 Task: Open the event Casual Coffee Meeting with Industry Expert on '2023/12/04', change the date to 2023/11/03, change the font style of the description to Arial, set the availability to Working elsewhere, insert an emoji Red heart, logged in from the account softage.10@softage.net and add another guest for the event, softage.9@softage.net. Change the alignment of the event description to Align left.Change the font color of the description to Light Red and select an event charm, 
Action: Mouse moved to (280, 125)
Screenshot: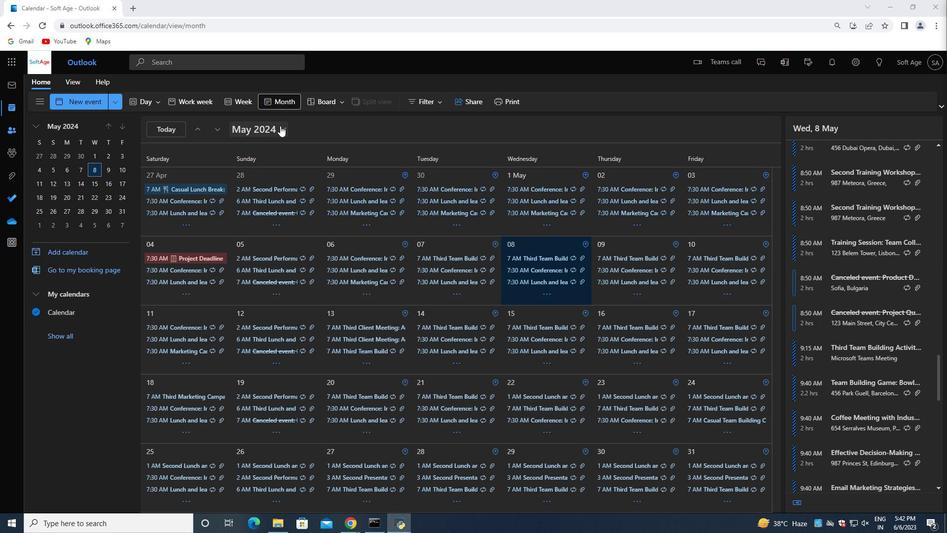 
Action: Mouse pressed left at (280, 125)
Screenshot: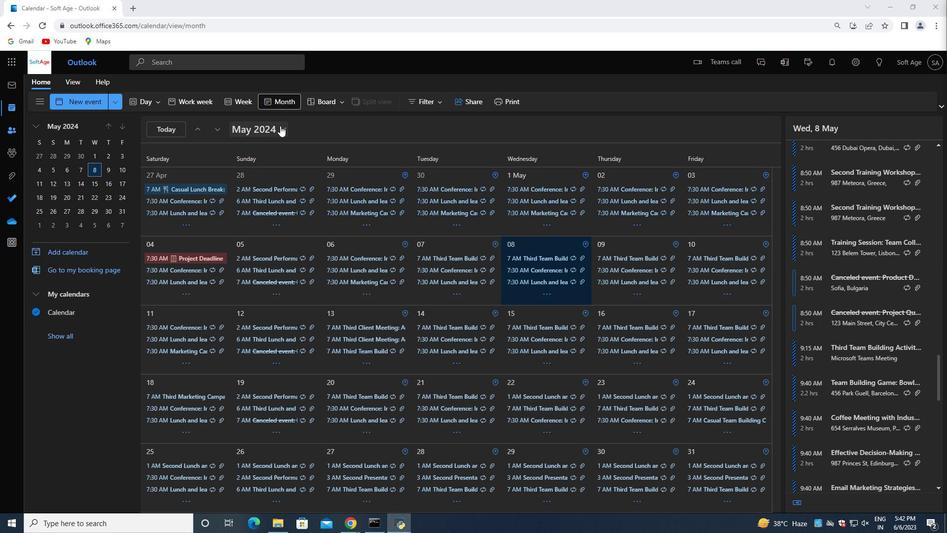 
Action: Mouse moved to (308, 156)
Screenshot: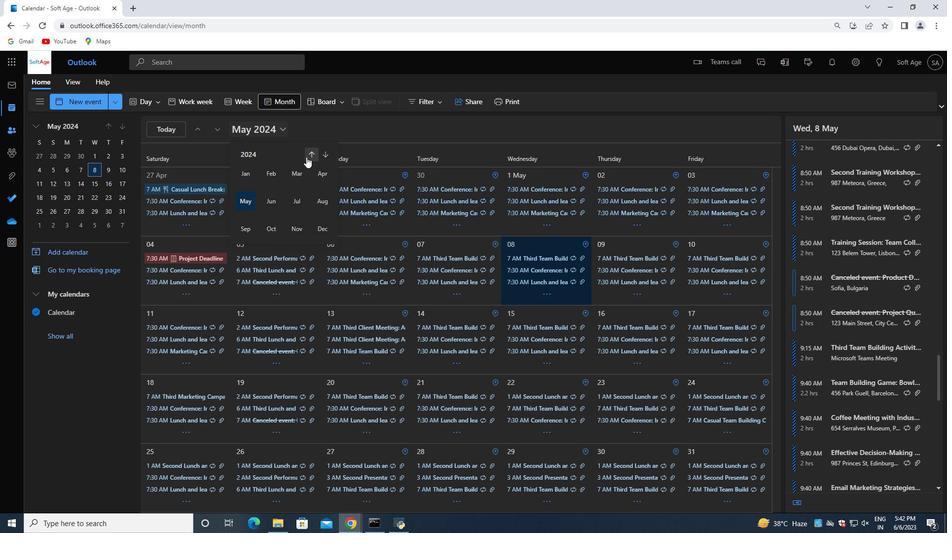 
Action: Mouse pressed left at (308, 156)
Screenshot: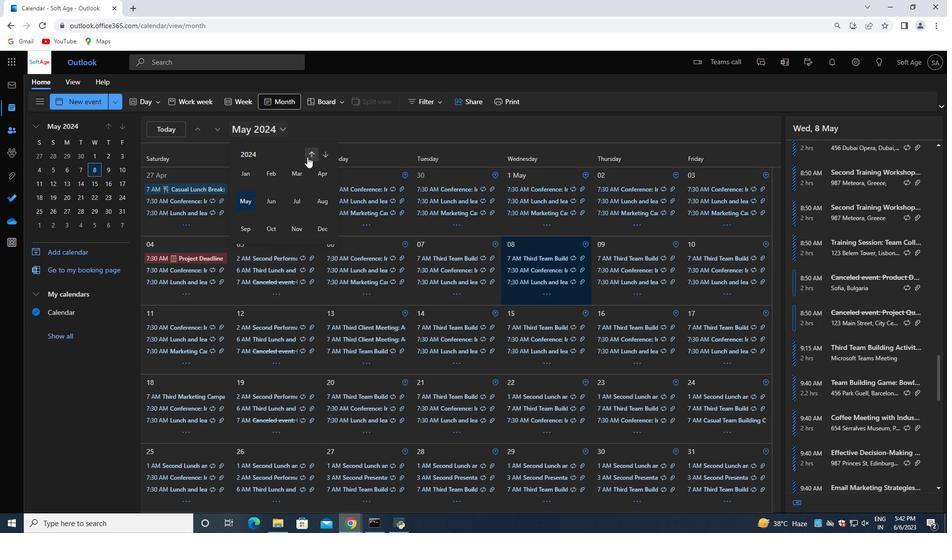 
Action: Mouse moved to (322, 231)
Screenshot: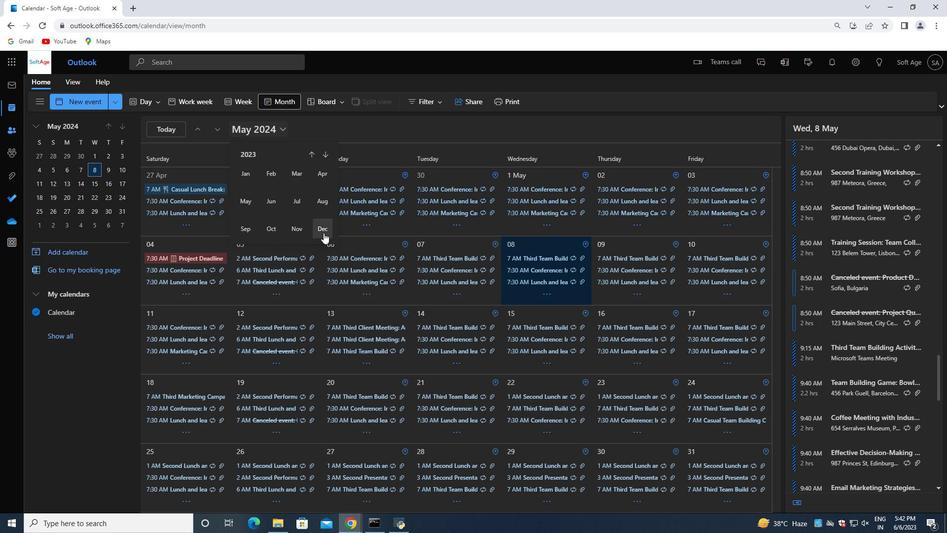 
Action: Mouse pressed left at (322, 231)
Screenshot: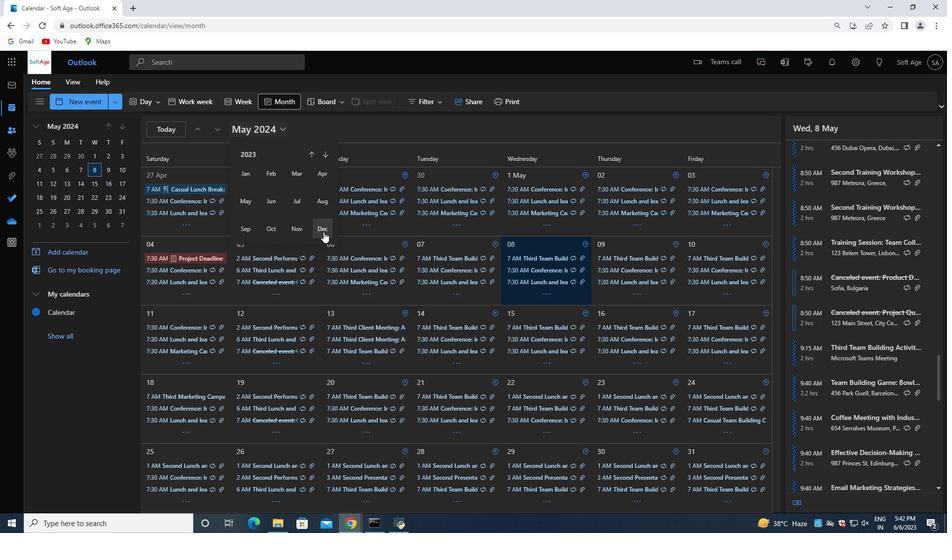
Action: Mouse moved to (346, 267)
Screenshot: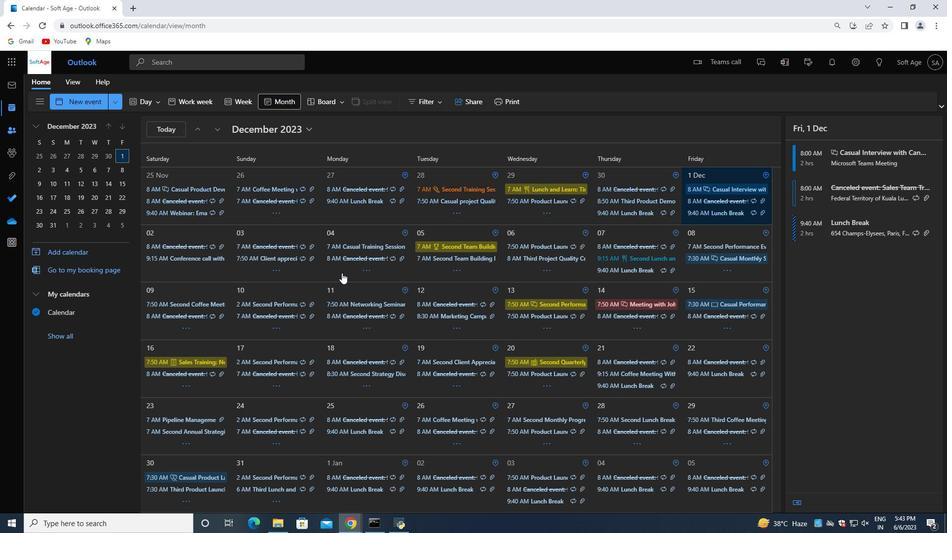 
Action: Mouse pressed left at (346, 267)
Screenshot: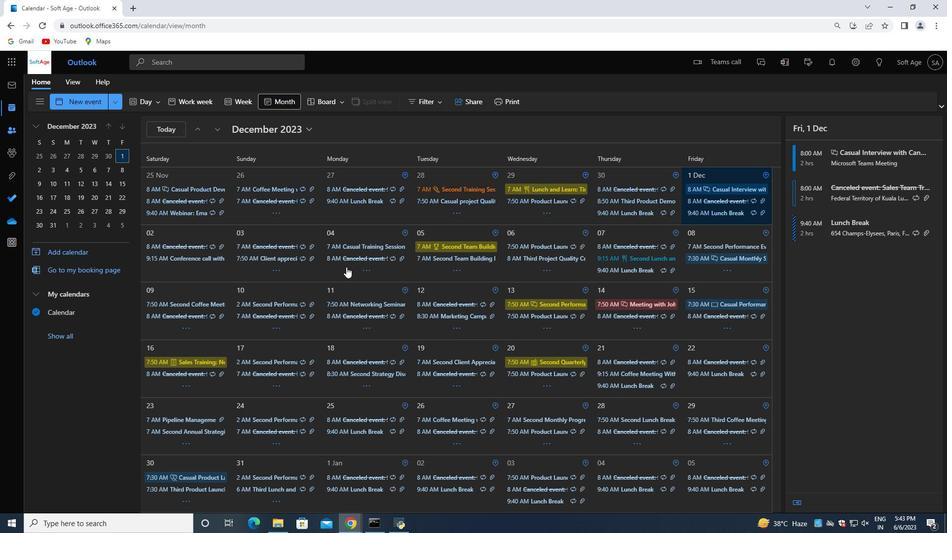 
Action: Mouse moved to (819, 269)
Screenshot: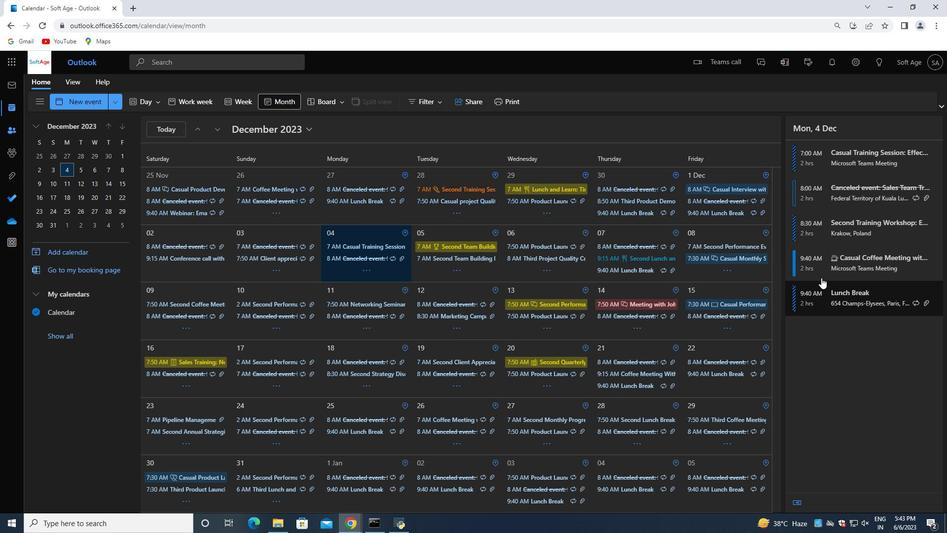 
Action: Mouse pressed left at (819, 269)
Screenshot: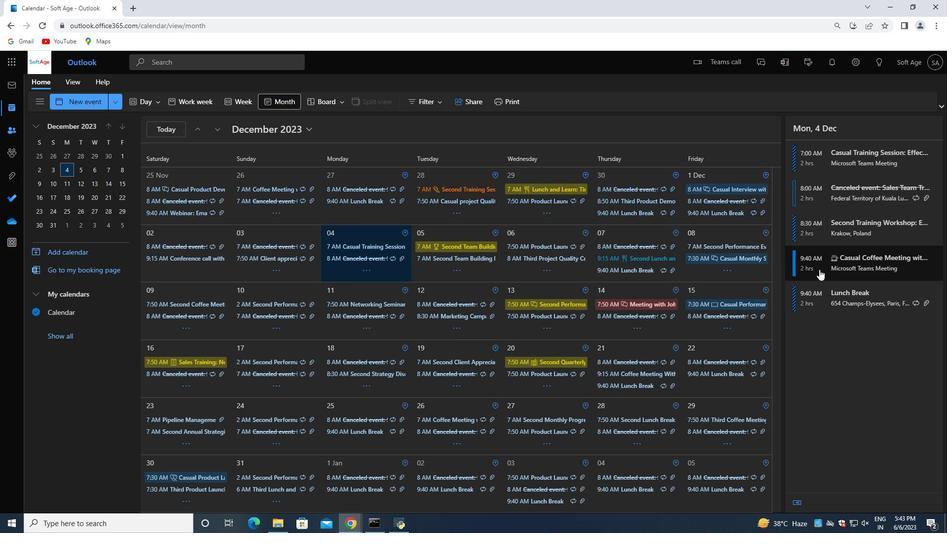 
Action: Mouse moved to (636, 329)
Screenshot: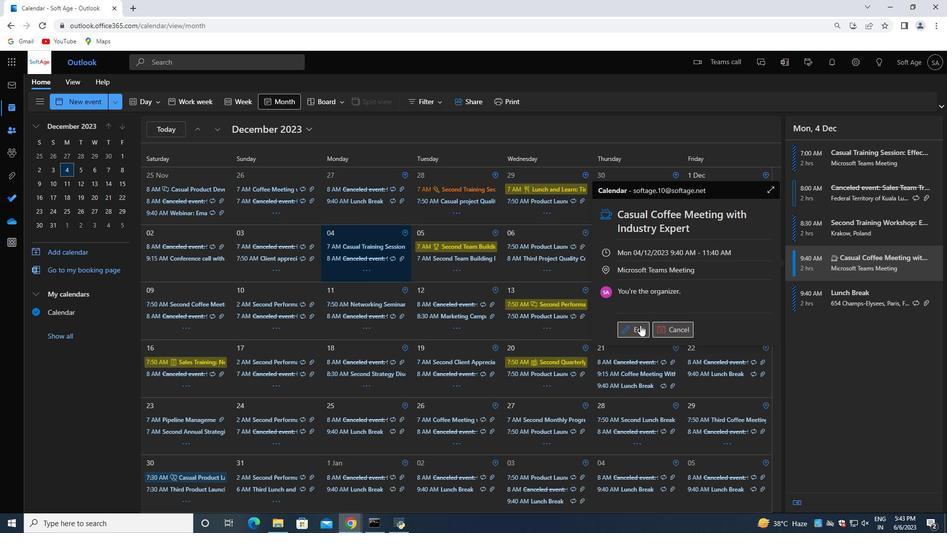 
Action: Mouse pressed left at (636, 329)
Screenshot: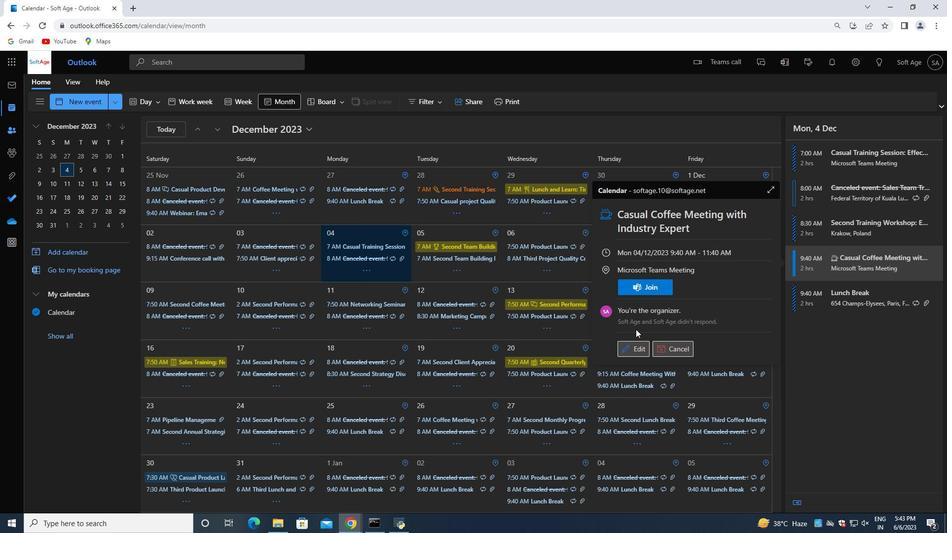 
Action: Mouse moved to (633, 347)
Screenshot: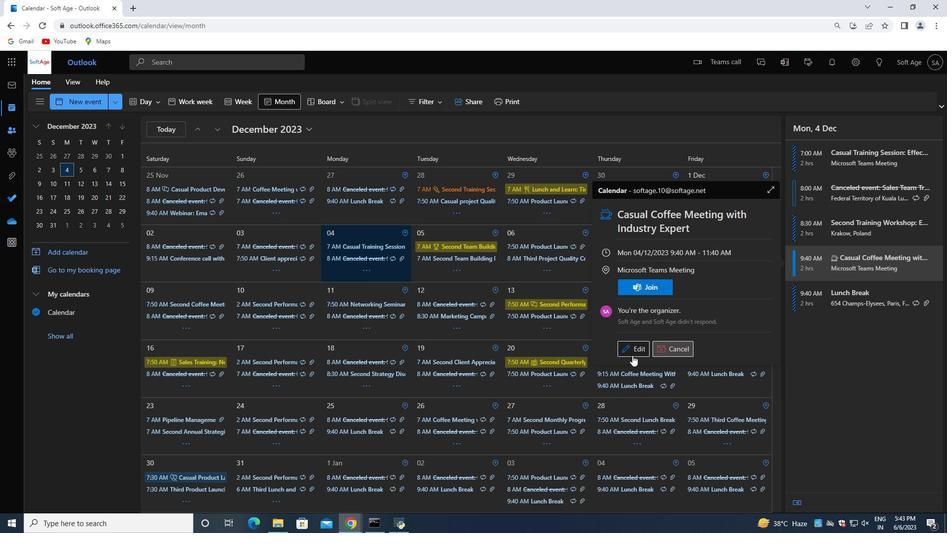 
Action: Mouse pressed left at (633, 347)
Screenshot: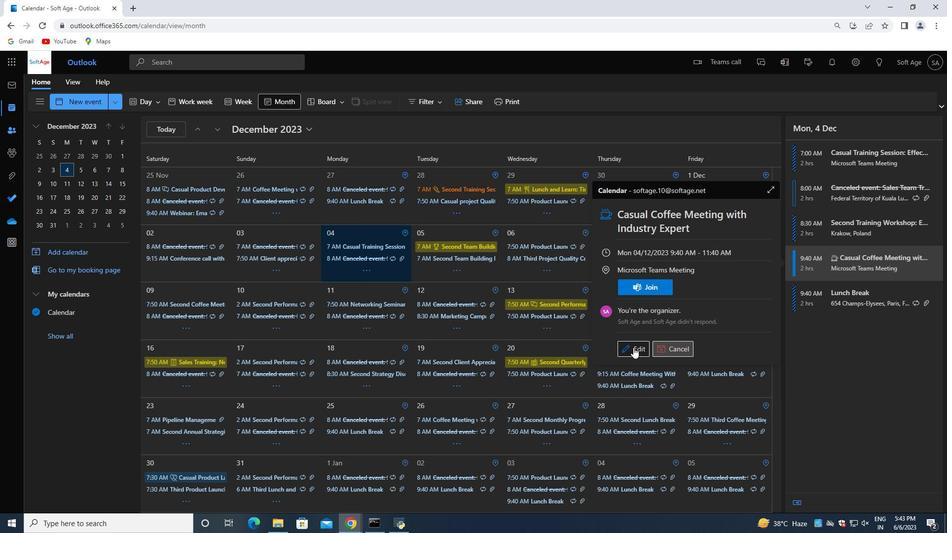 
Action: Mouse moved to (287, 263)
Screenshot: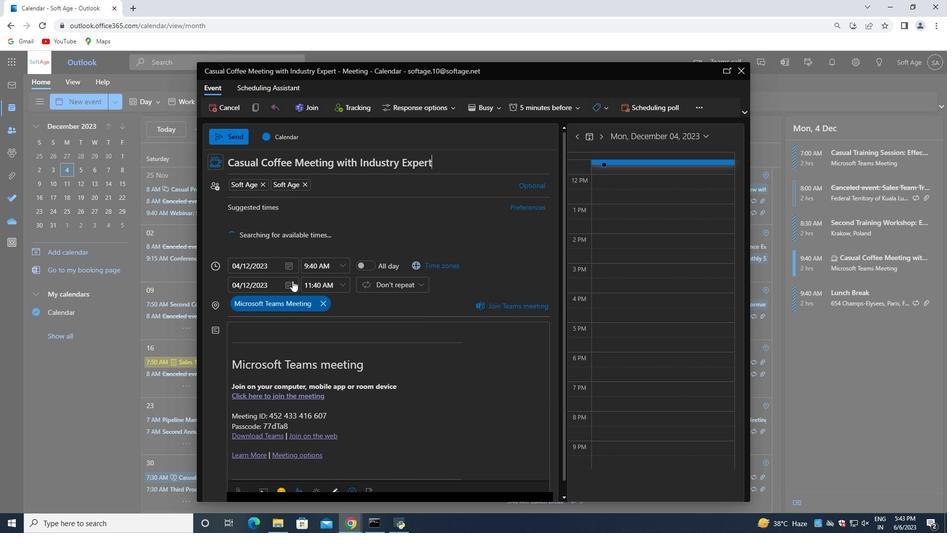 
Action: Mouse pressed left at (287, 263)
Screenshot: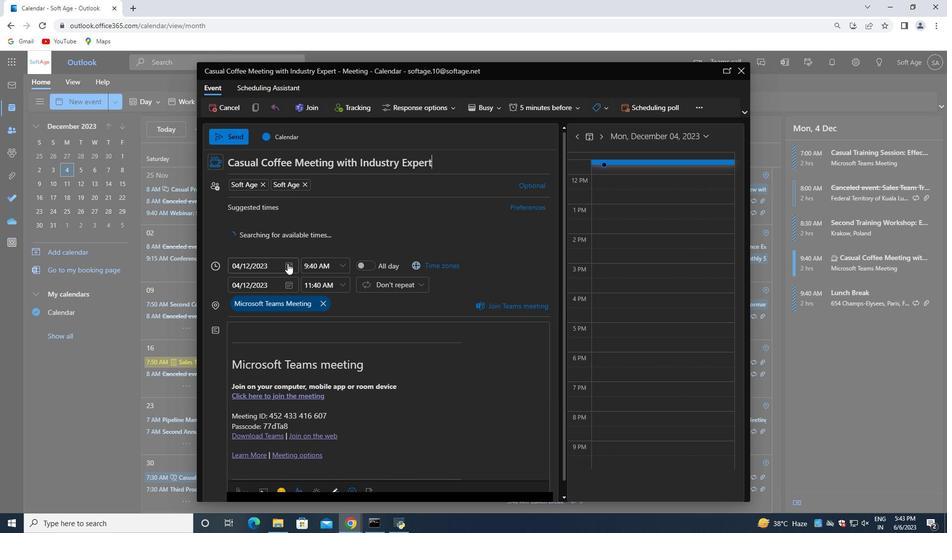 
Action: Mouse moved to (314, 285)
Screenshot: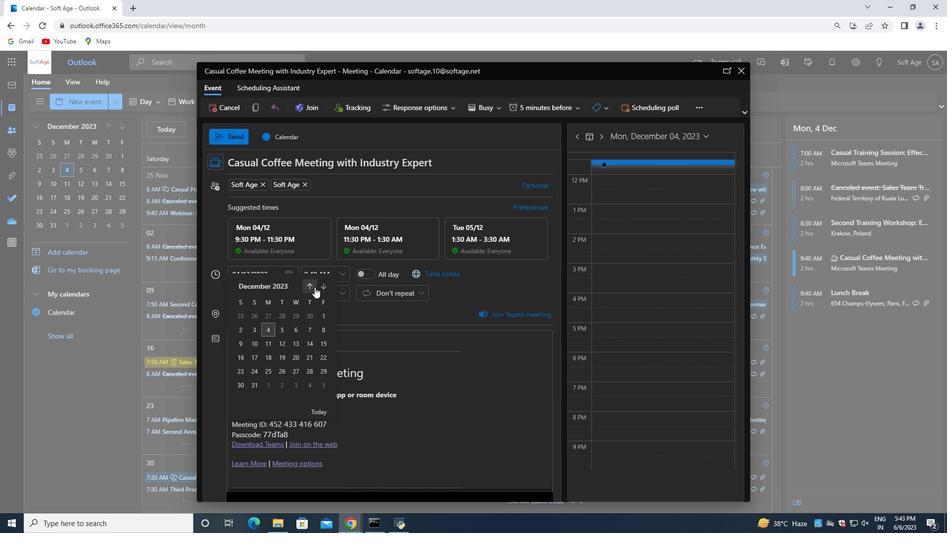 
Action: Mouse pressed left at (314, 285)
Screenshot: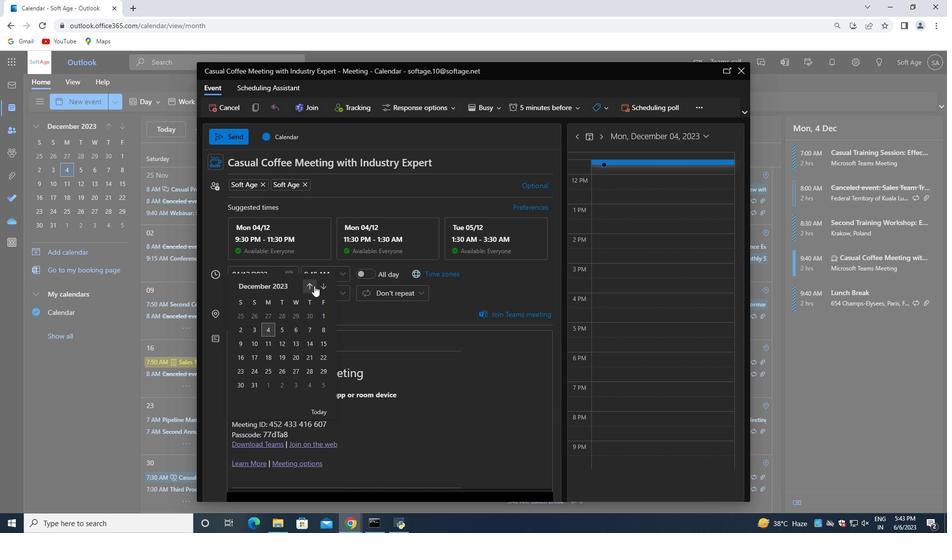 
Action: Mouse moved to (326, 318)
Screenshot: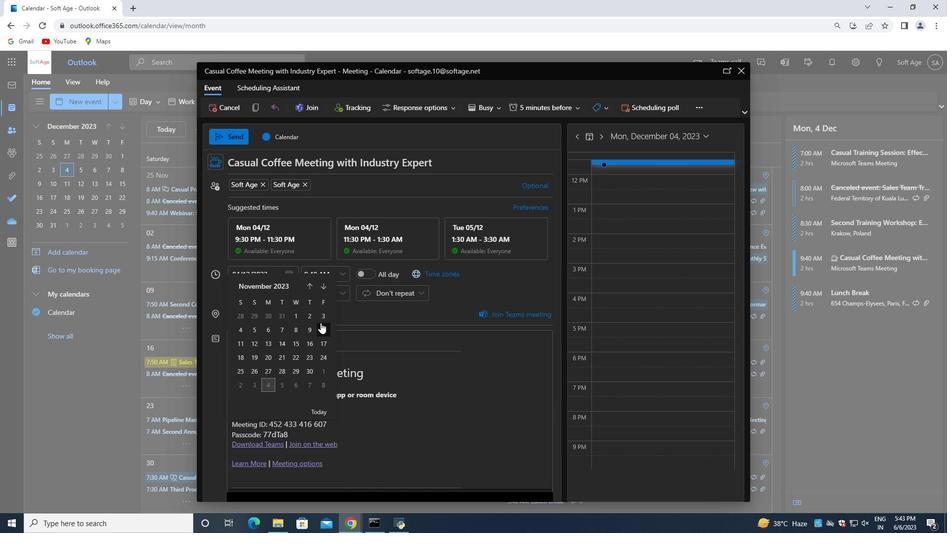
Action: Mouse pressed left at (326, 318)
Screenshot: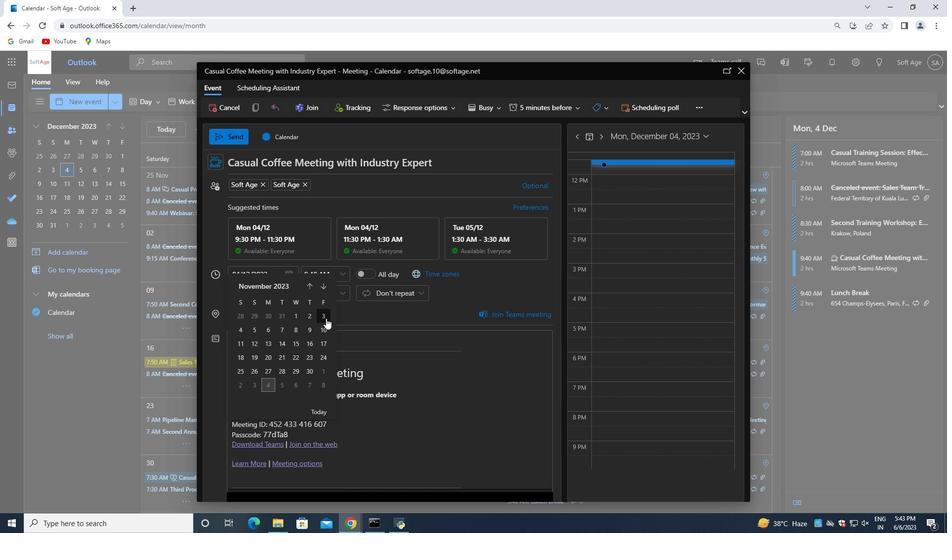 
Action: Mouse moved to (492, 106)
Screenshot: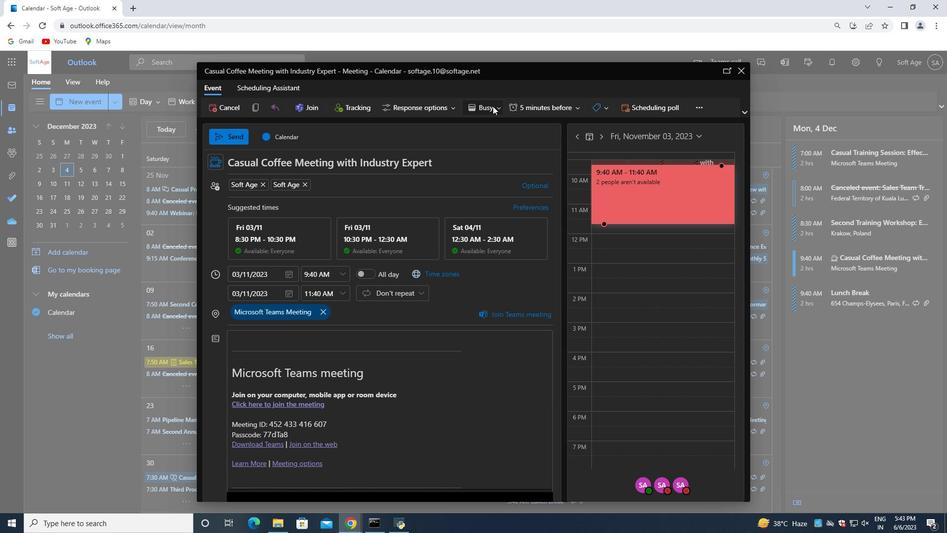 
Action: Mouse pressed left at (492, 106)
Screenshot: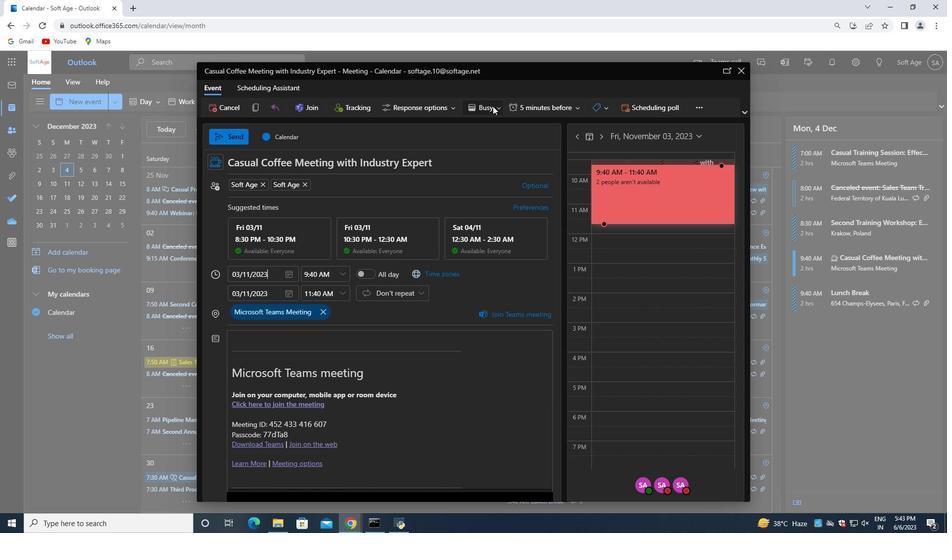 
Action: Mouse moved to (474, 146)
Screenshot: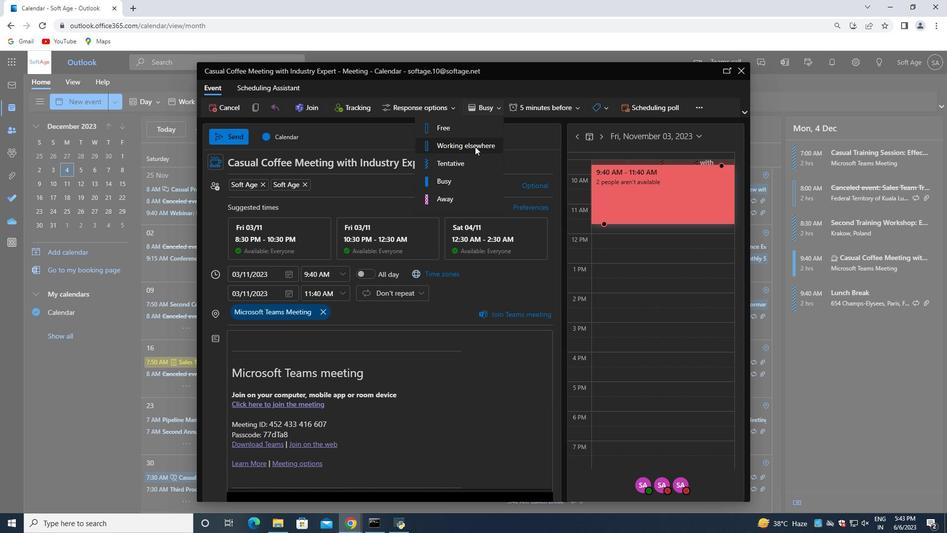 
Action: Mouse pressed left at (474, 146)
Screenshot: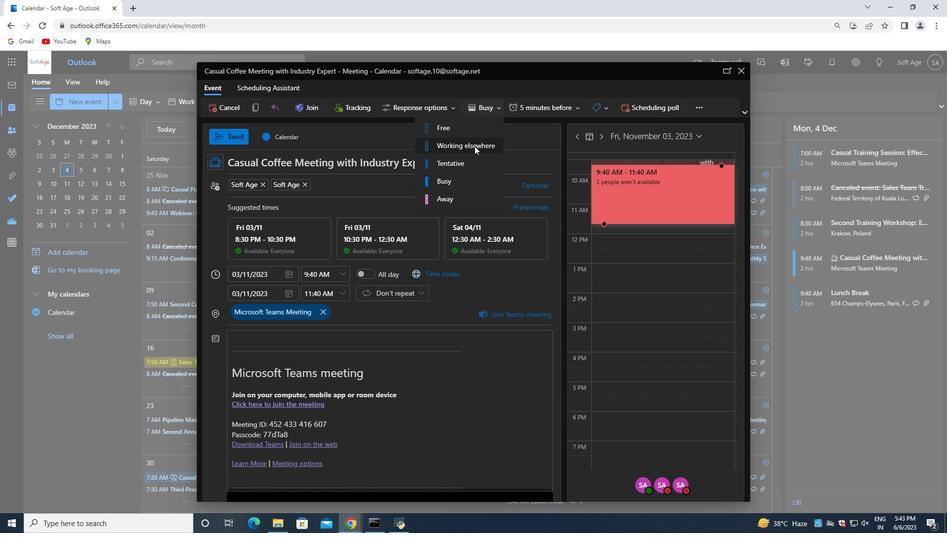 
Action: Mouse moved to (334, 184)
Screenshot: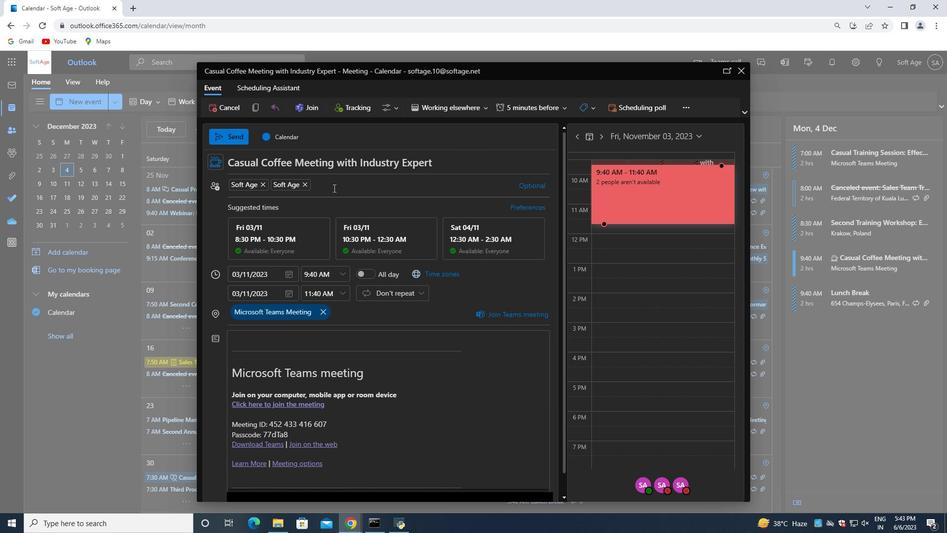 
Action: Mouse pressed left at (334, 184)
Screenshot: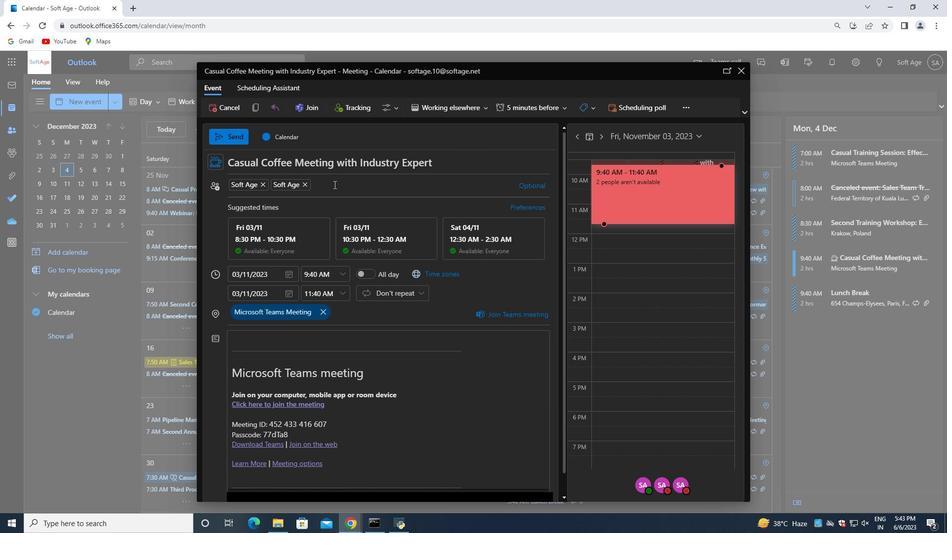 
Action: Key pressed softage.9<Key.shift>@softage.net<Key.enter>
Screenshot: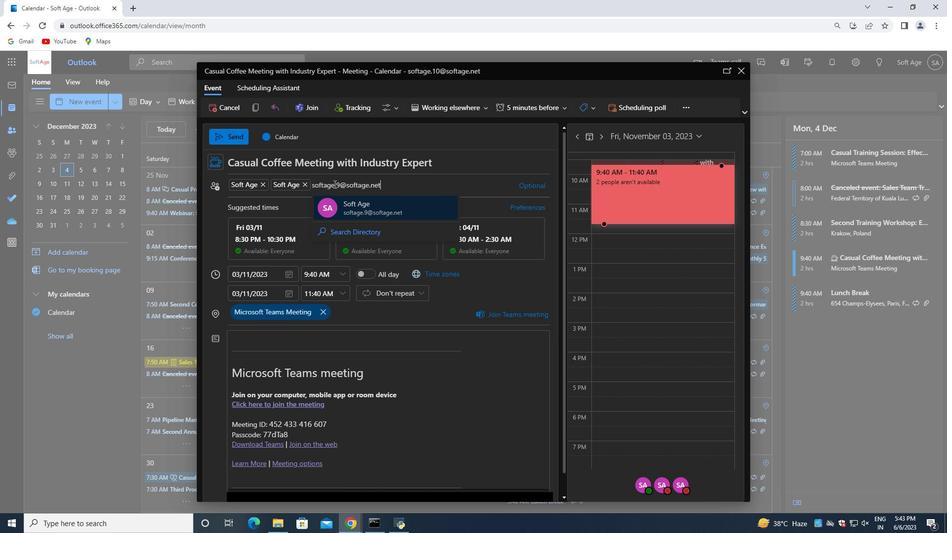 
Action: Mouse moved to (217, 137)
Screenshot: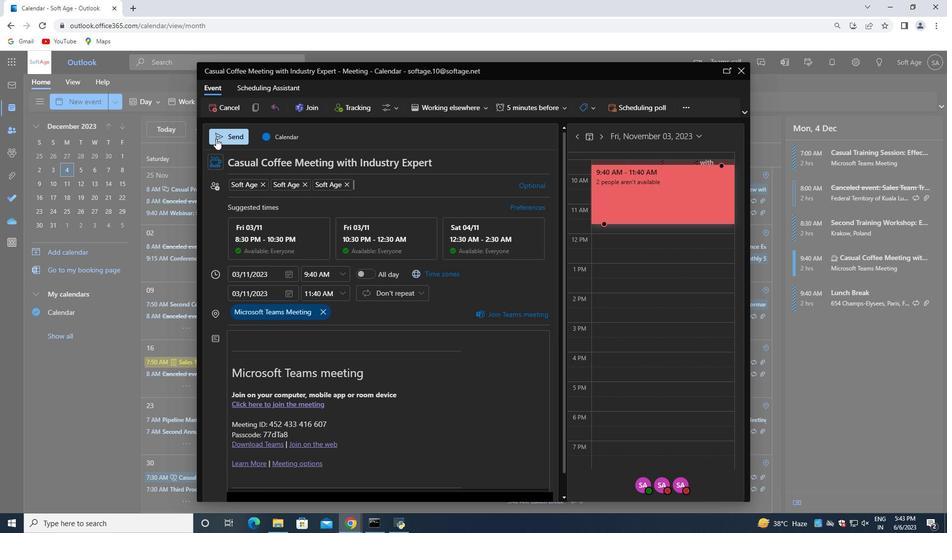 
Action: Mouse pressed left at (217, 137)
Screenshot: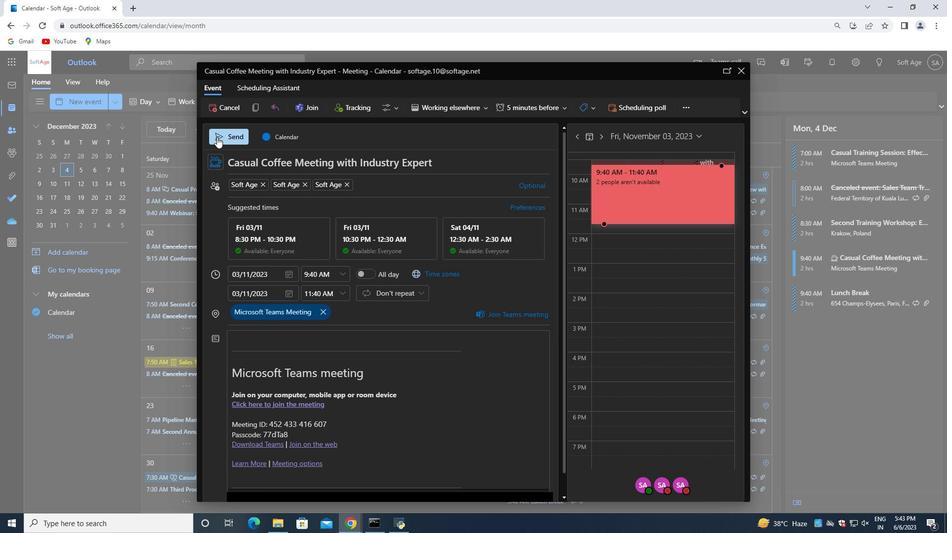 
Action: Mouse moved to (217, 137)
Screenshot: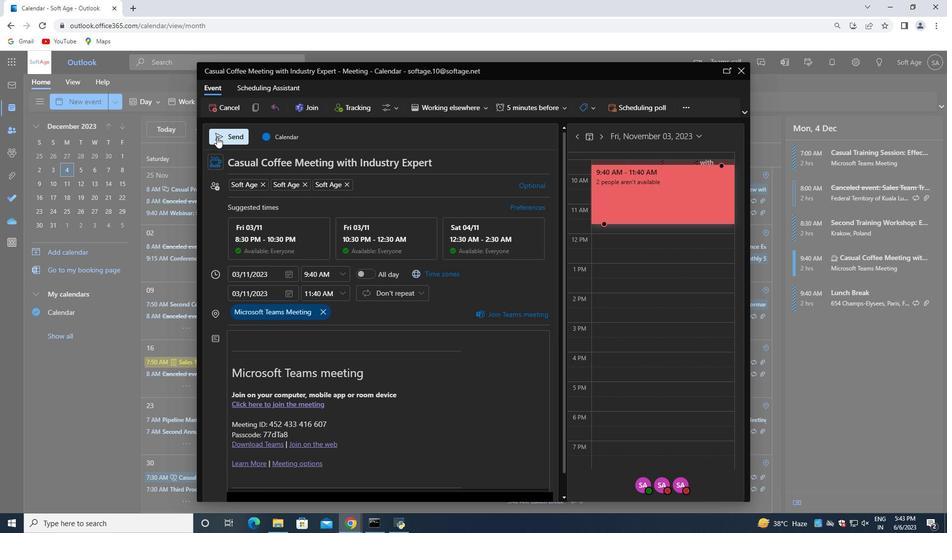 
